 Task: Auto save the file.
Action: Mouse moved to (73, 4)
Screenshot: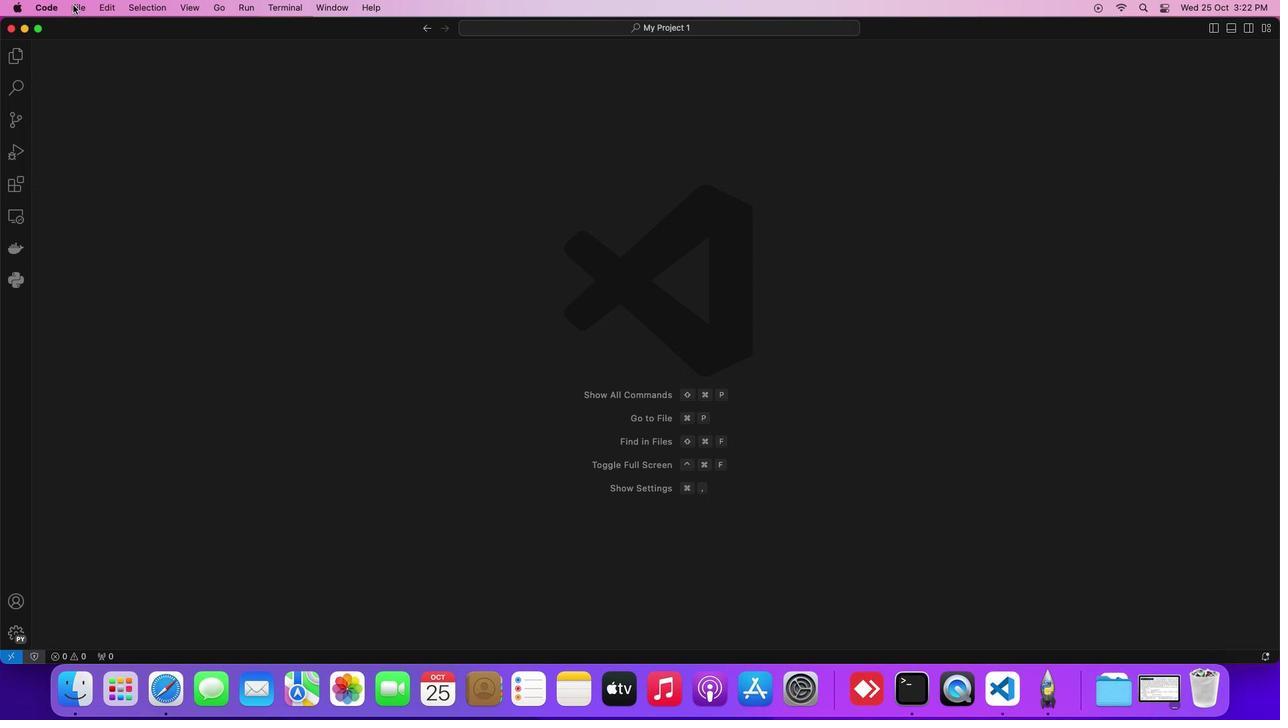
Action: Mouse pressed left at (73, 4)
Screenshot: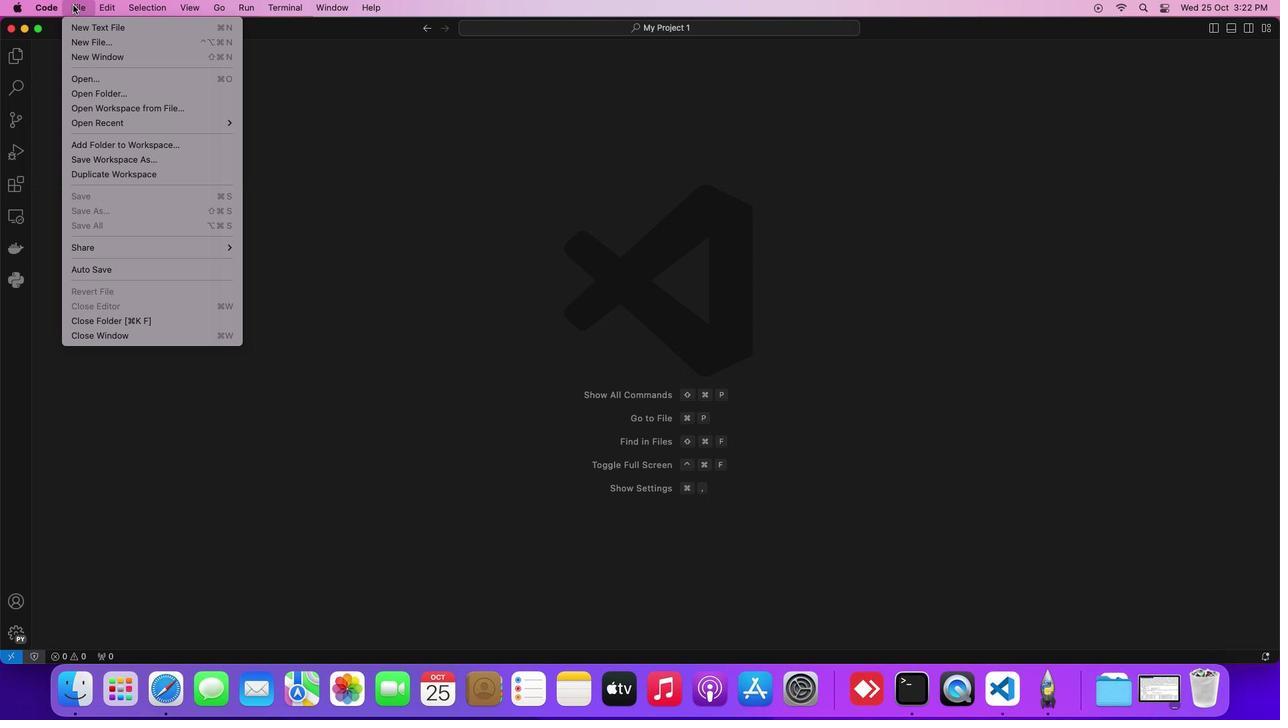 
Action: Mouse moved to (81, 264)
Screenshot: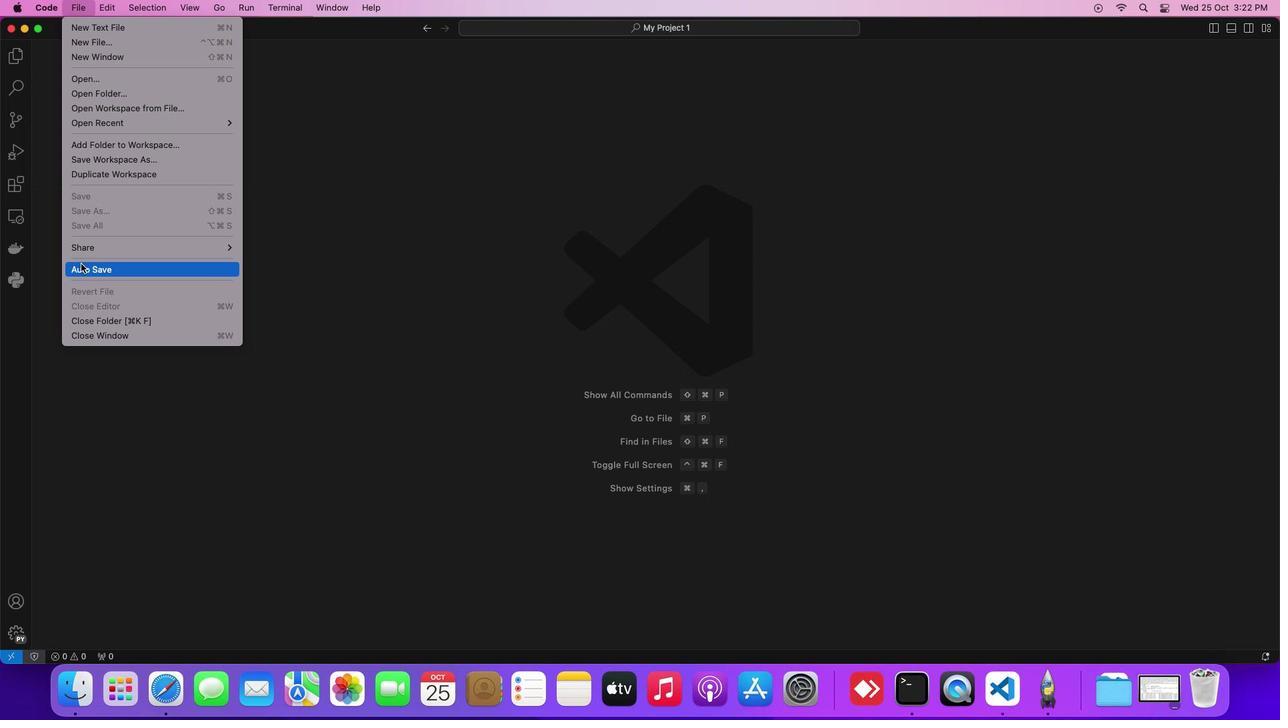 
Action: Mouse pressed left at (81, 264)
Screenshot: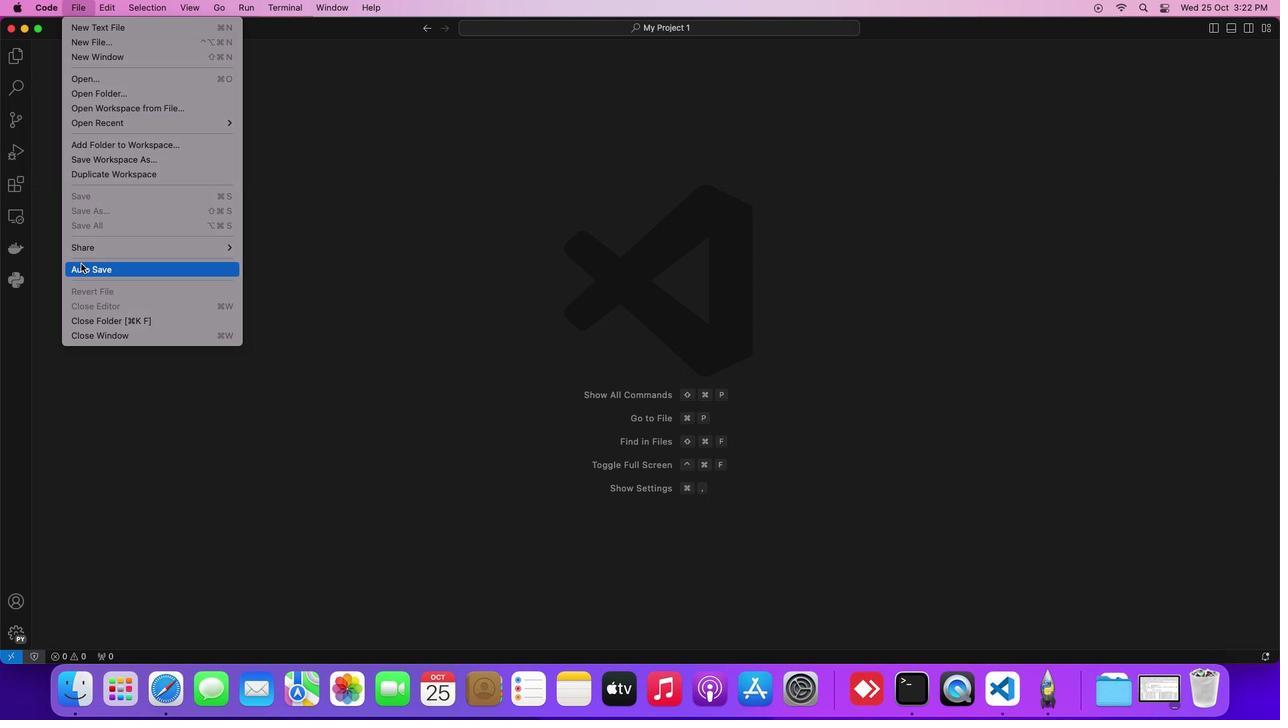 
Action: Mouse moved to (99, 268)
Screenshot: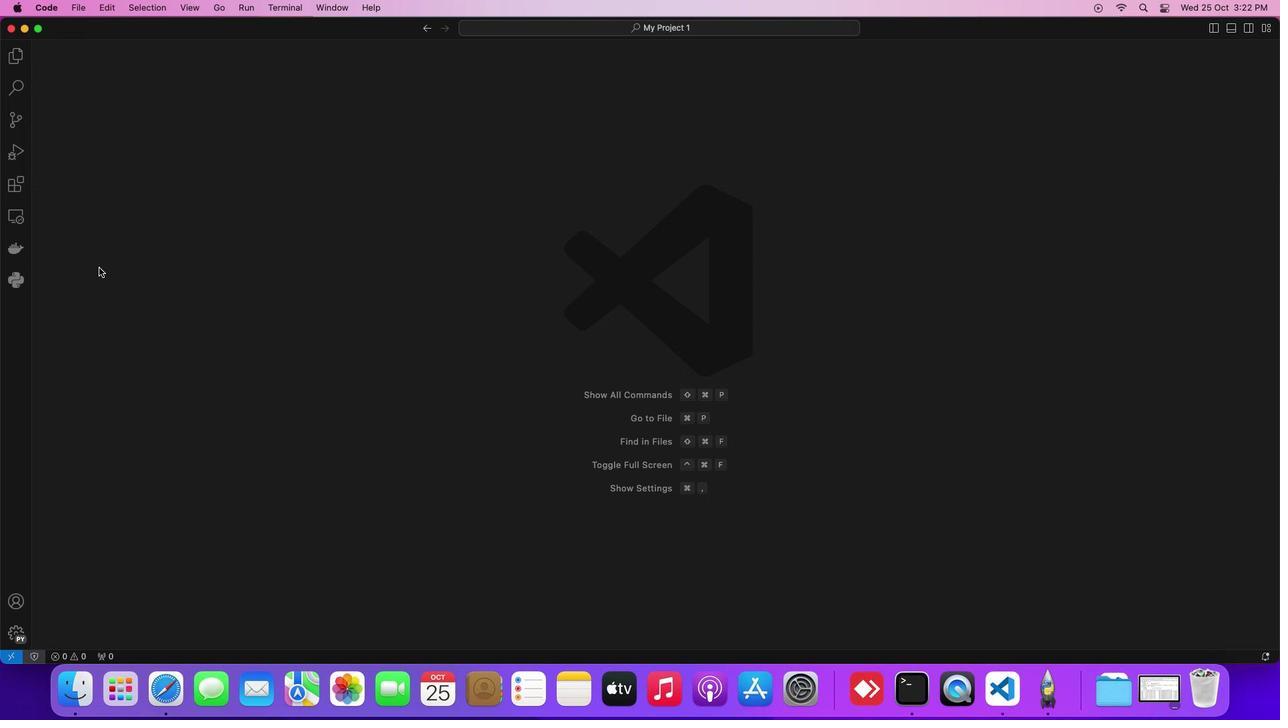 
